 Task: Add Sprouts Double Zipper Sandwich Bags to the cart.
Action: Mouse moved to (236, 114)
Screenshot: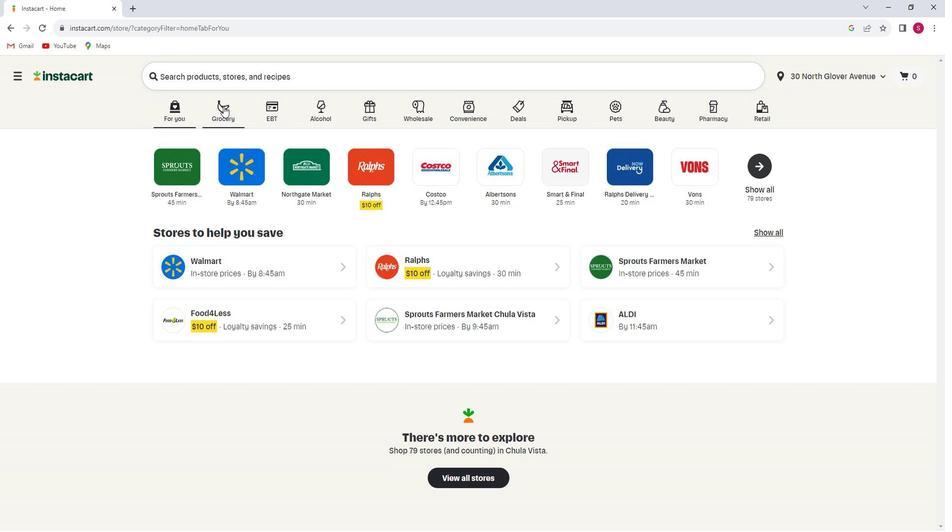 
Action: Mouse pressed left at (236, 114)
Screenshot: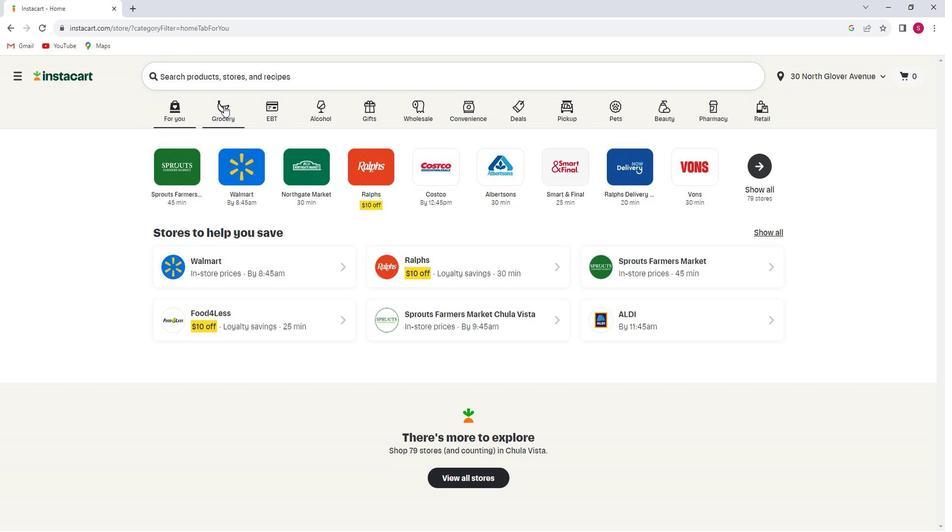 
Action: Mouse moved to (236, 300)
Screenshot: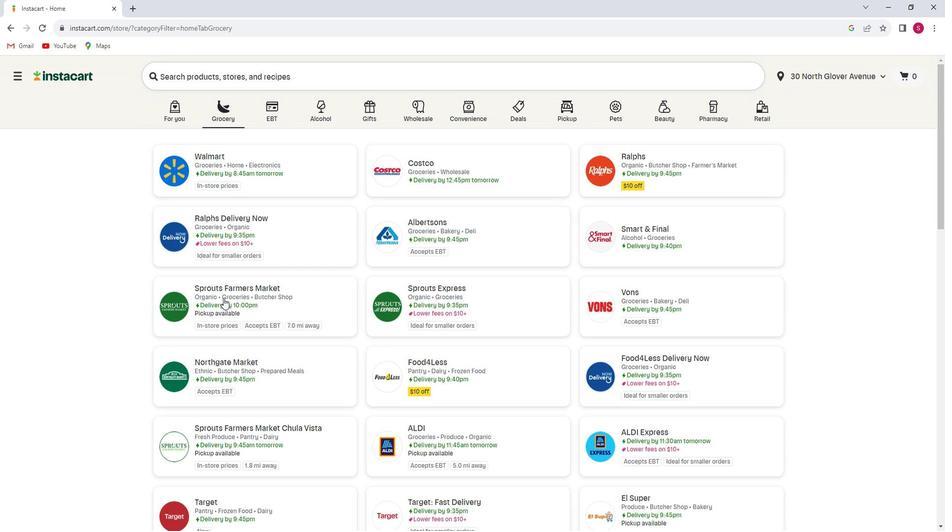 
Action: Mouse pressed left at (236, 300)
Screenshot: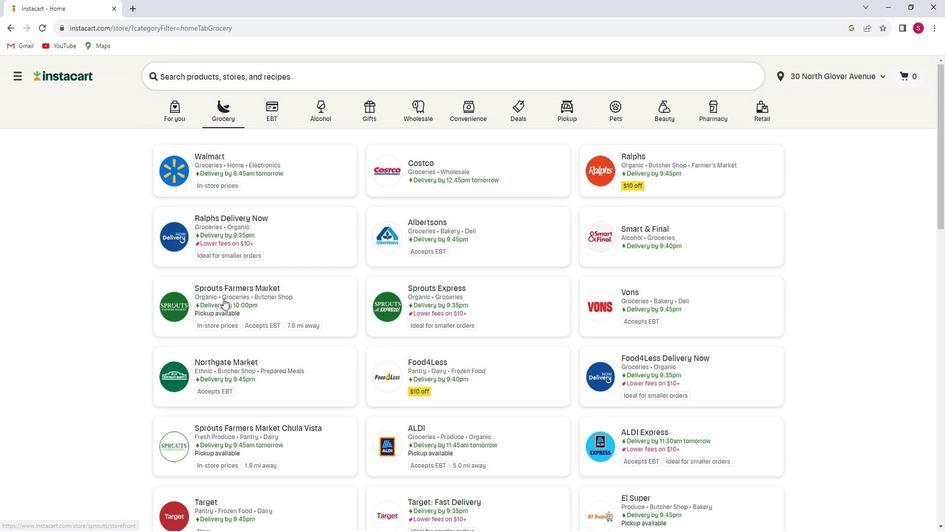 
Action: Mouse moved to (26, 300)
Screenshot: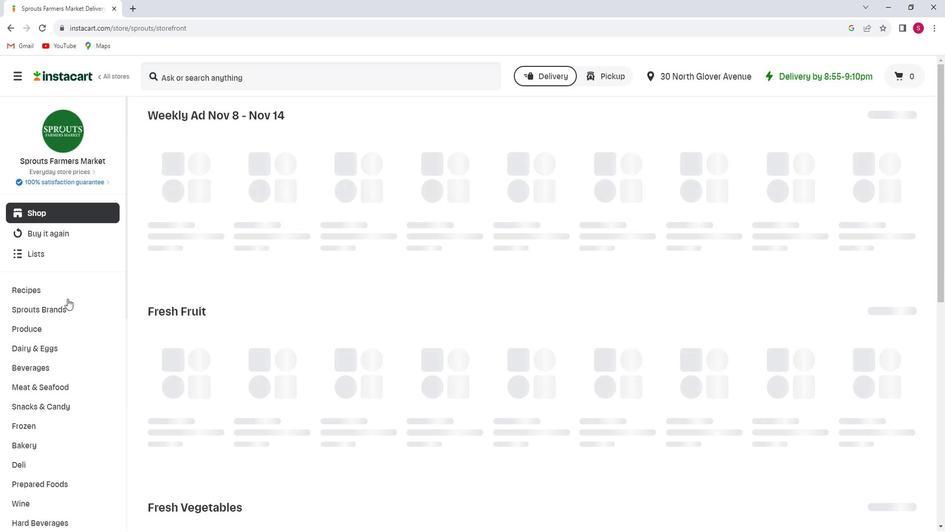 
Action: Mouse scrolled (26, 300) with delta (0, 0)
Screenshot: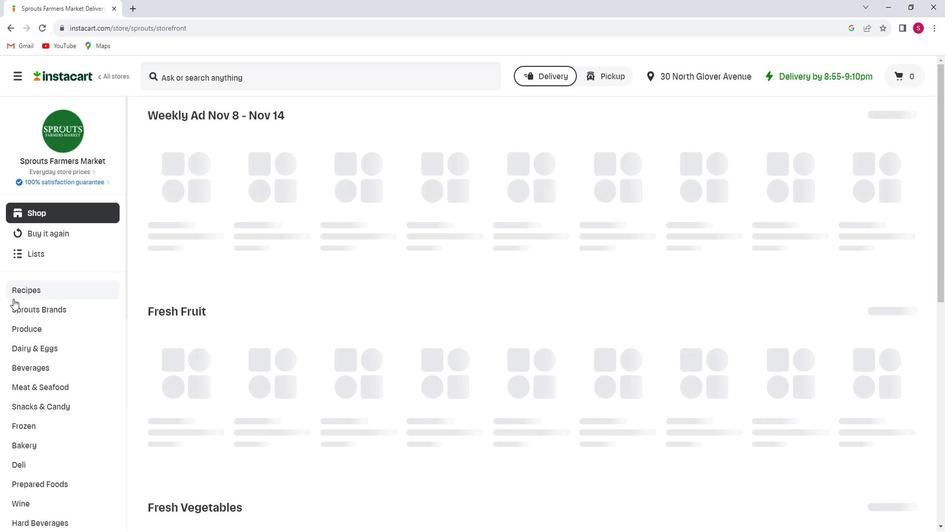 
Action: Mouse scrolled (26, 300) with delta (0, 0)
Screenshot: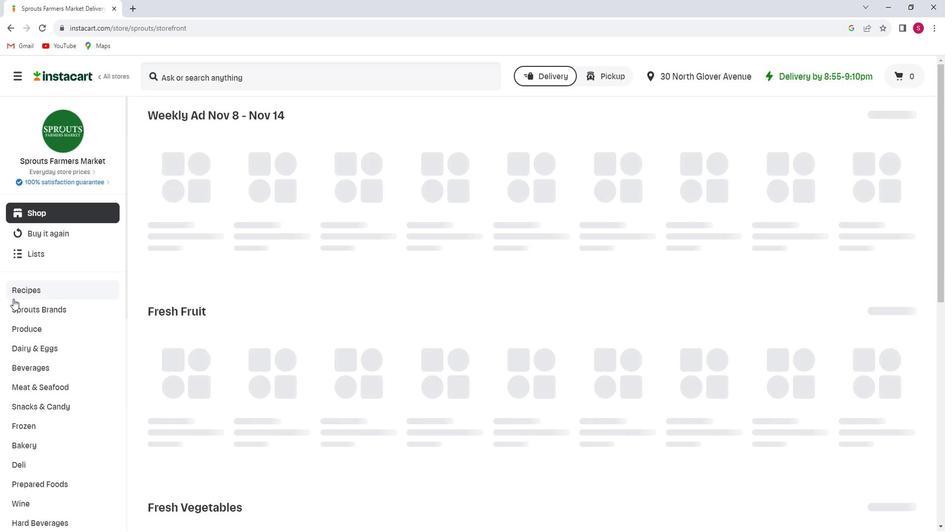 
Action: Mouse moved to (29, 298)
Screenshot: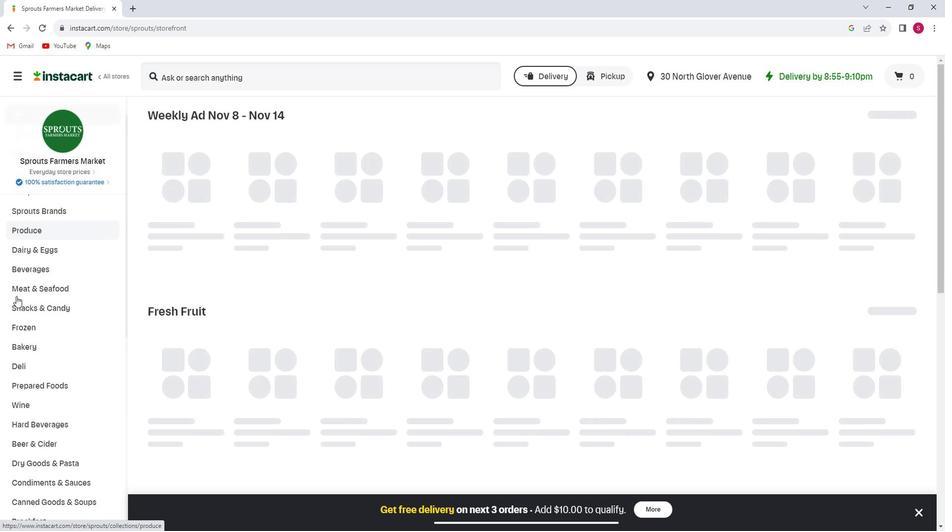 
Action: Mouse scrolled (29, 297) with delta (0, 0)
Screenshot: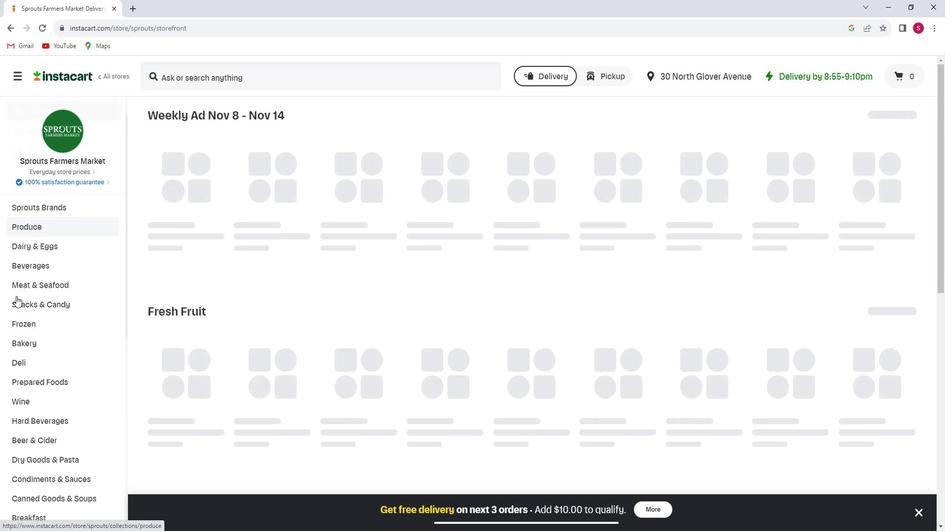 
Action: Mouse scrolled (29, 297) with delta (0, 0)
Screenshot: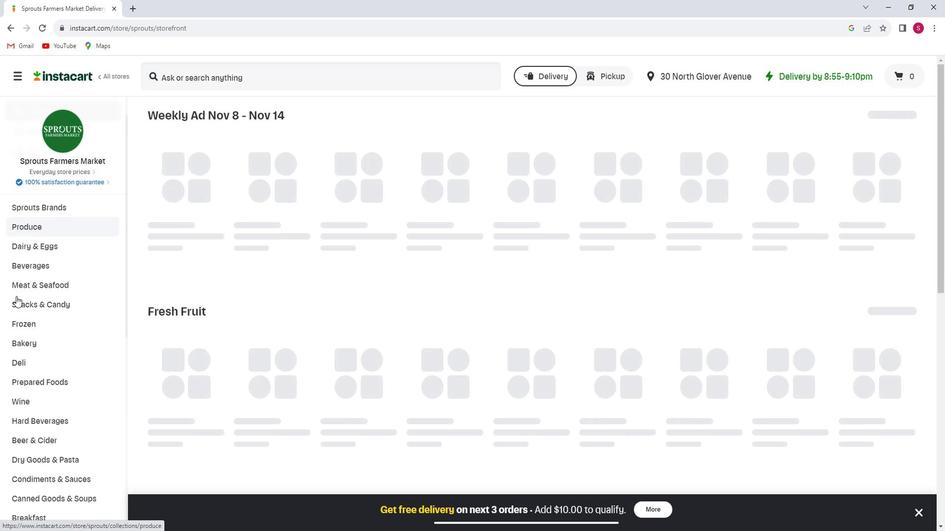 
Action: Mouse scrolled (29, 297) with delta (0, 0)
Screenshot: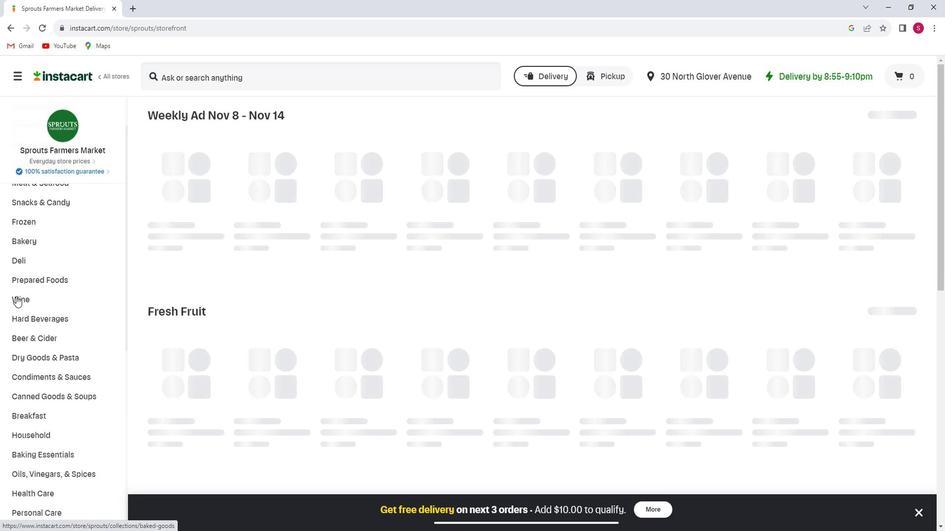 
Action: Mouse scrolled (29, 297) with delta (0, 0)
Screenshot: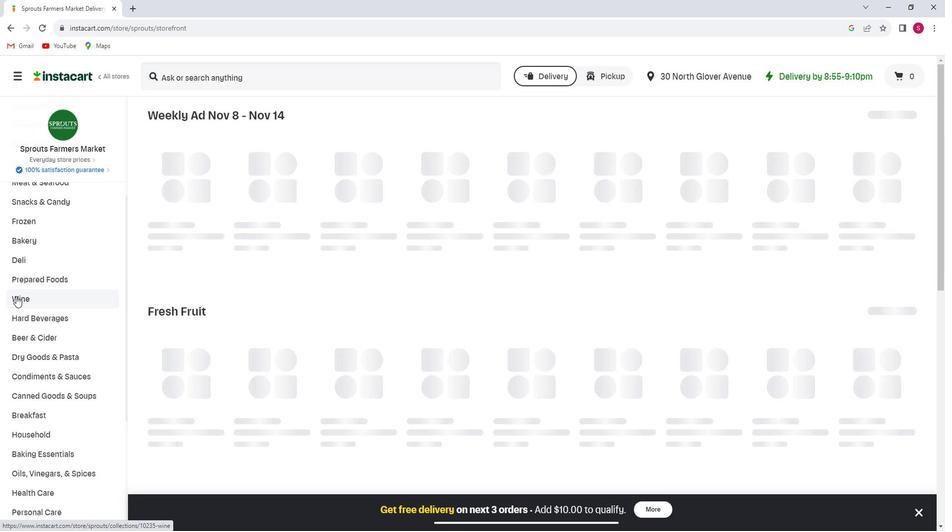 
Action: Mouse scrolled (29, 297) with delta (0, 0)
Screenshot: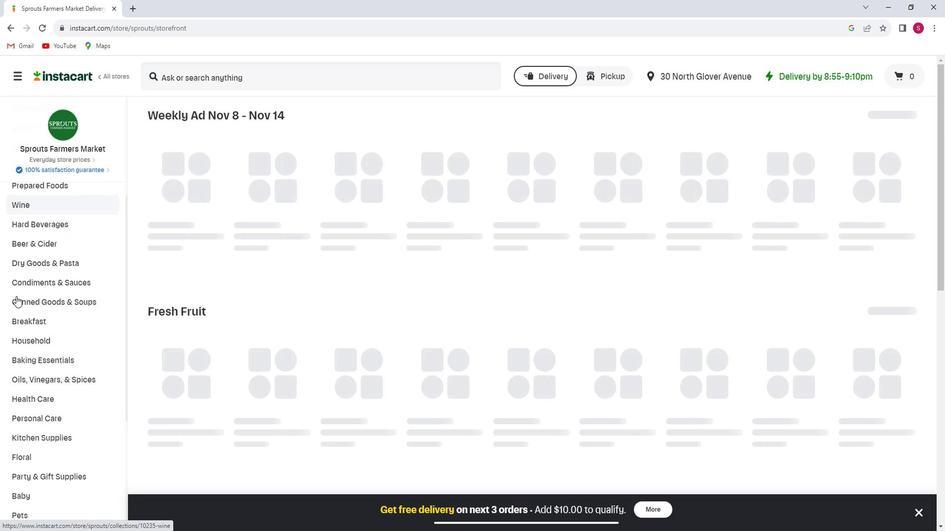 
Action: Mouse scrolled (29, 297) with delta (0, 0)
Screenshot: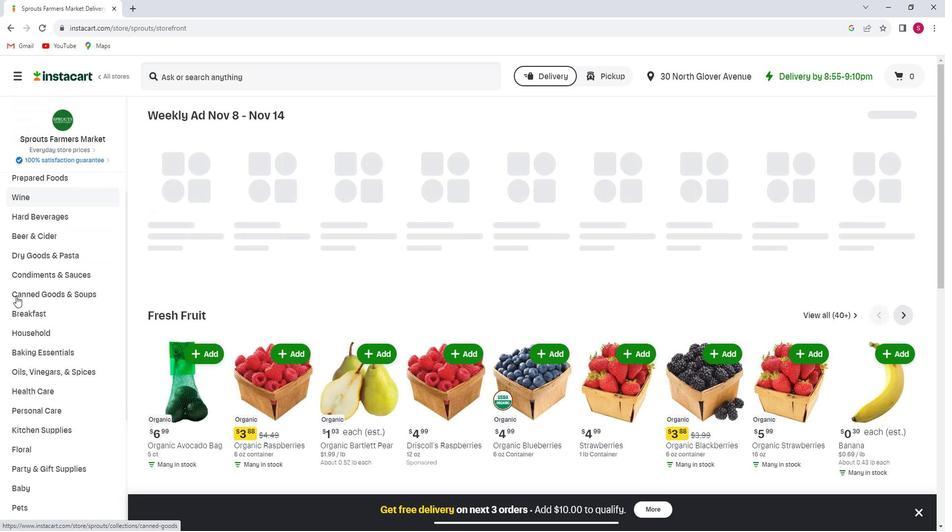 
Action: Mouse scrolled (29, 297) with delta (0, 0)
Screenshot: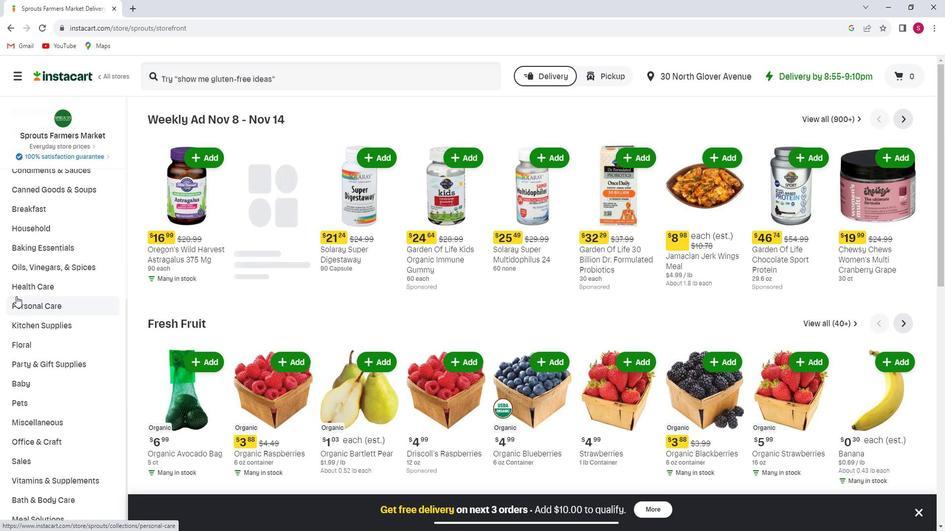 
Action: Mouse moved to (73, 319)
Screenshot: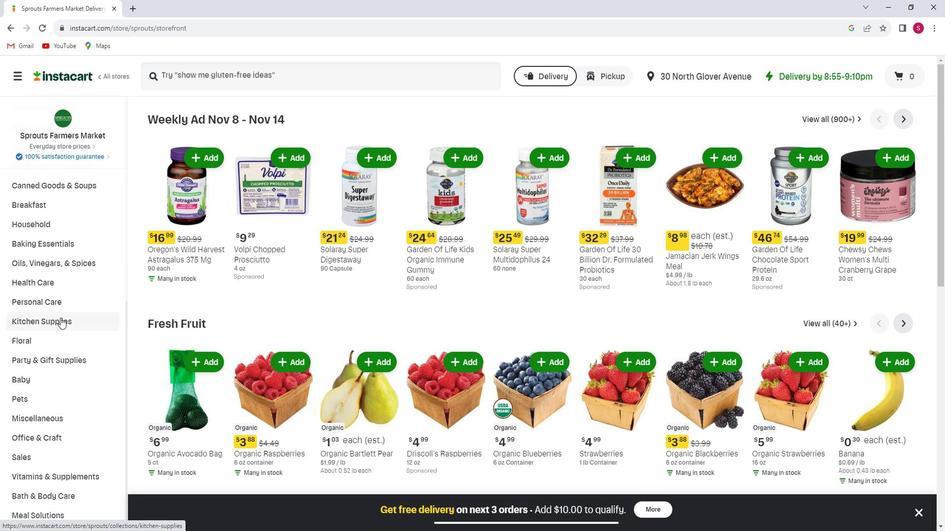 
Action: Mouse pressed left at (73, 319)
Screenshot: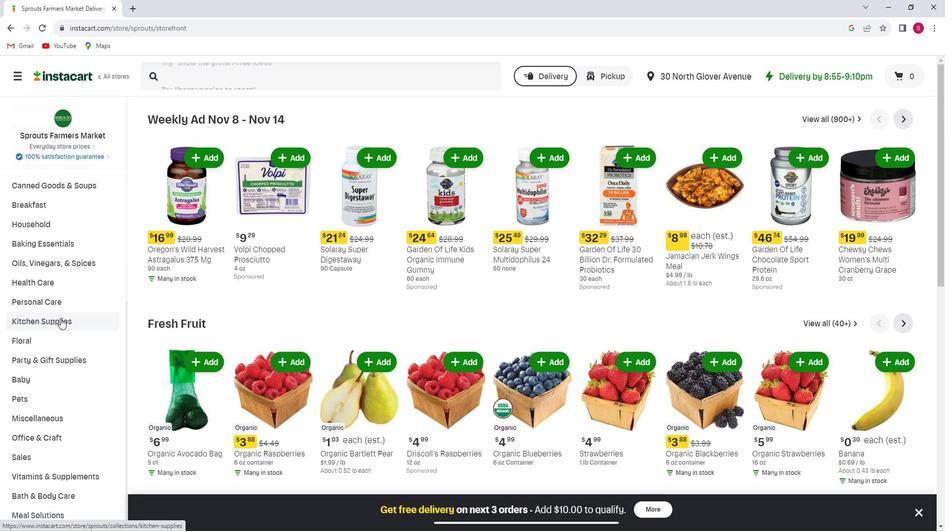
Action: Mouse moved to (73, 346)
Screenshot: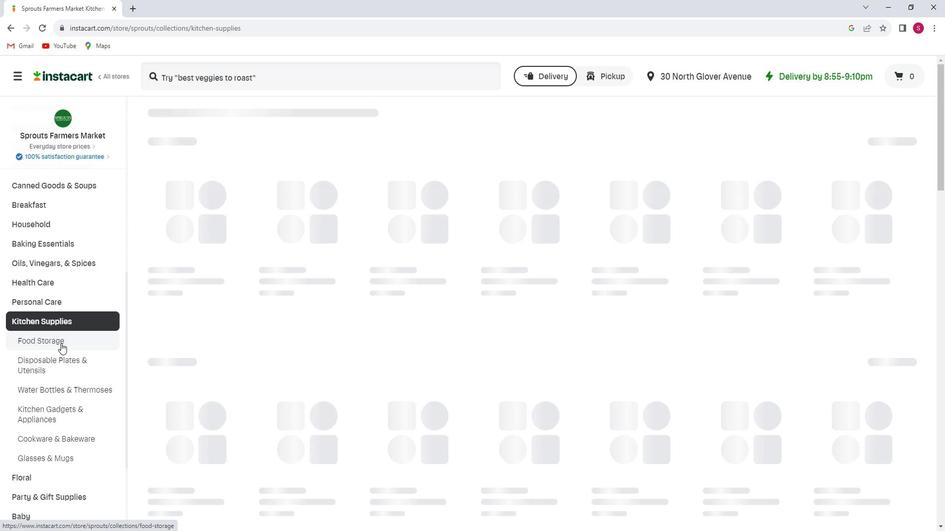 
Action: Mouse pressed left at (73, 346)
Screenshot: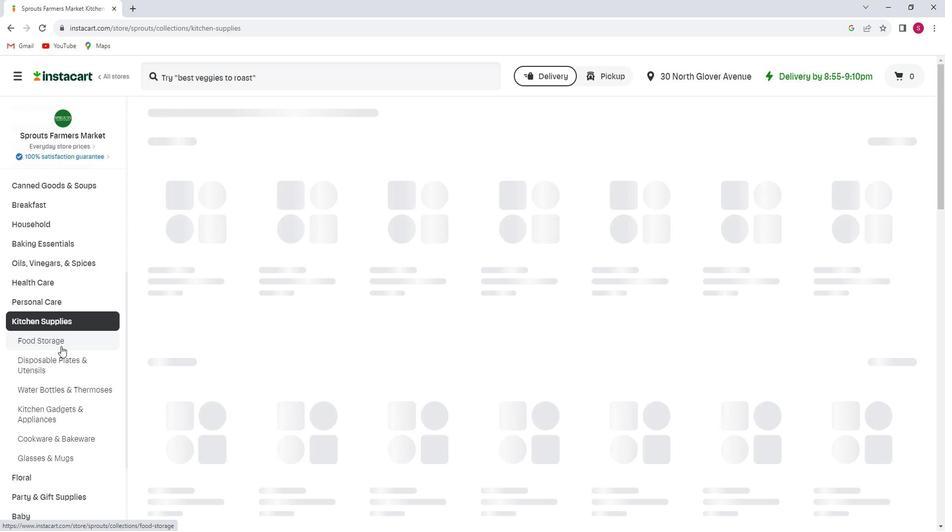 
Action: Mouse moved to (271, 90)
Screenshot: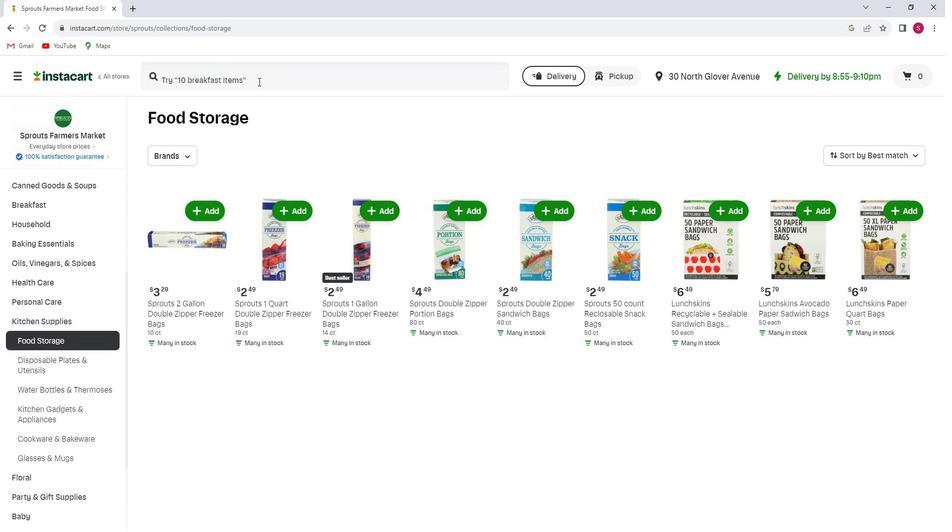 
Action: Mouse pressed left at (271, 90)
Screenshot: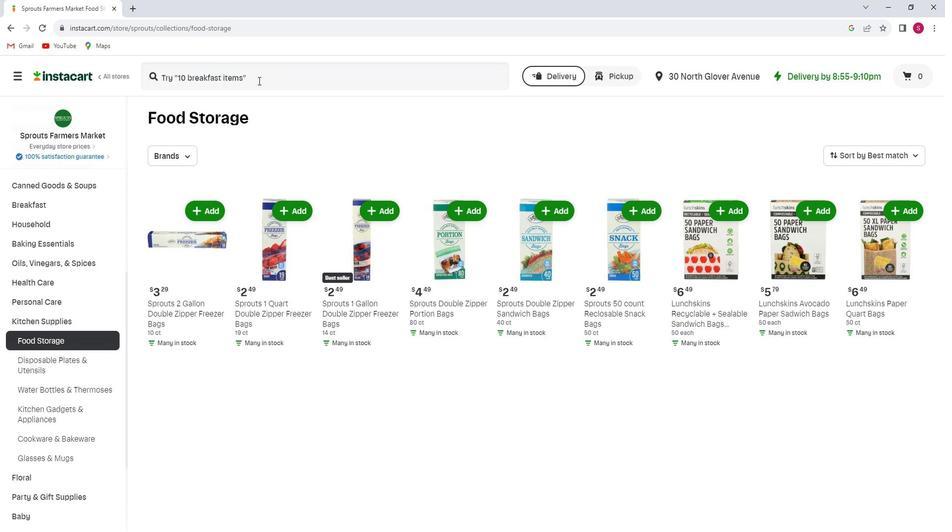 
Action: Key pressed <Key.shift>Sprouts<Key.space><Key.shift>Double<Key.space><Key.shift>Zipper<Key.space><Key.shift>Sandwich<Key.space><Key.shift>Bags<Key.enter>
Screenshot: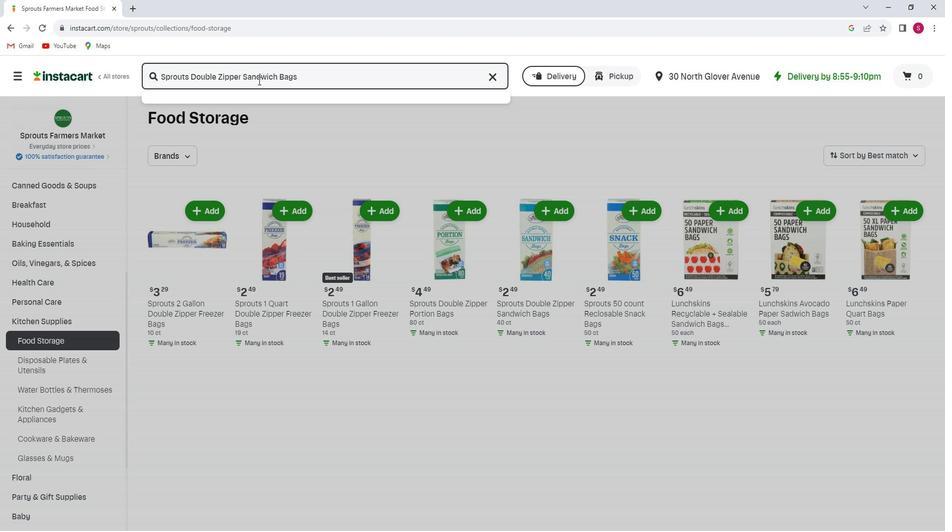 
Action: Mouse moved to (288, 172)
Screenshot: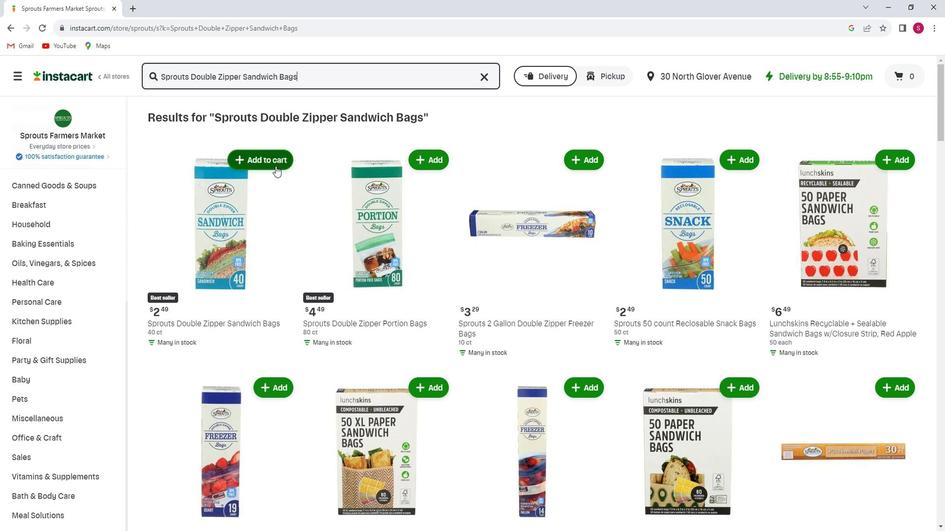 
Action: Mouse pressed left at (288, 172)
Screenshot: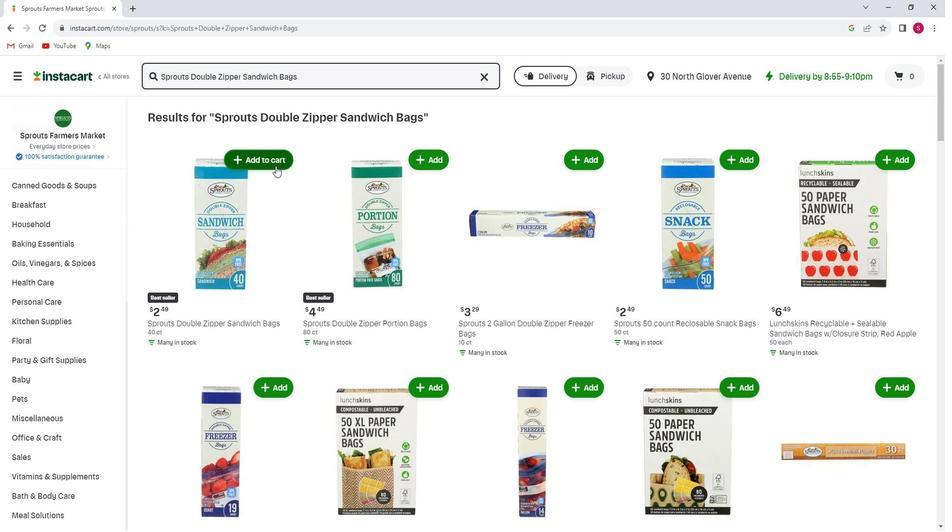 
Action: Mouse moved to (291, 198)
Screenshot: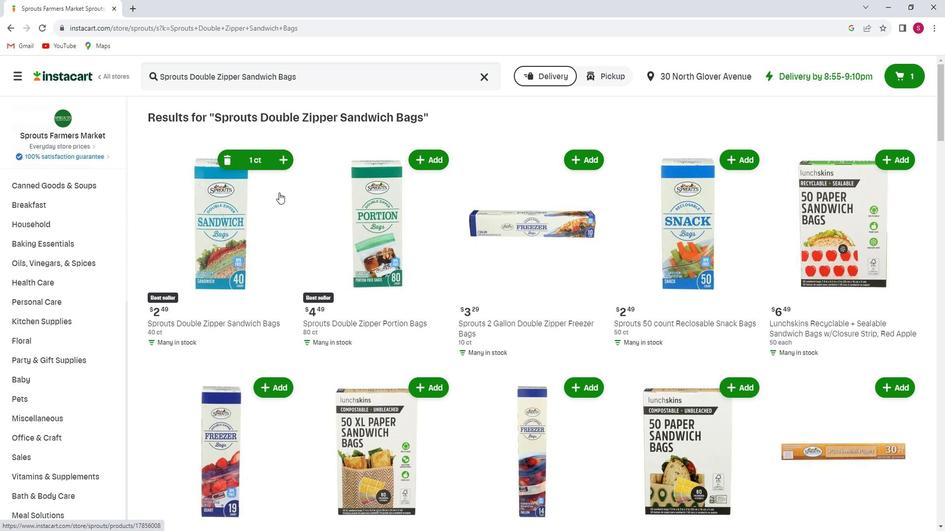 
